 Task: Select the current location as Hilton Head Island, South Carolina, United States . Now zoom + , and verify the location . Show zoom slider
Action: Mouse moved to (99, 56)
Screenshot: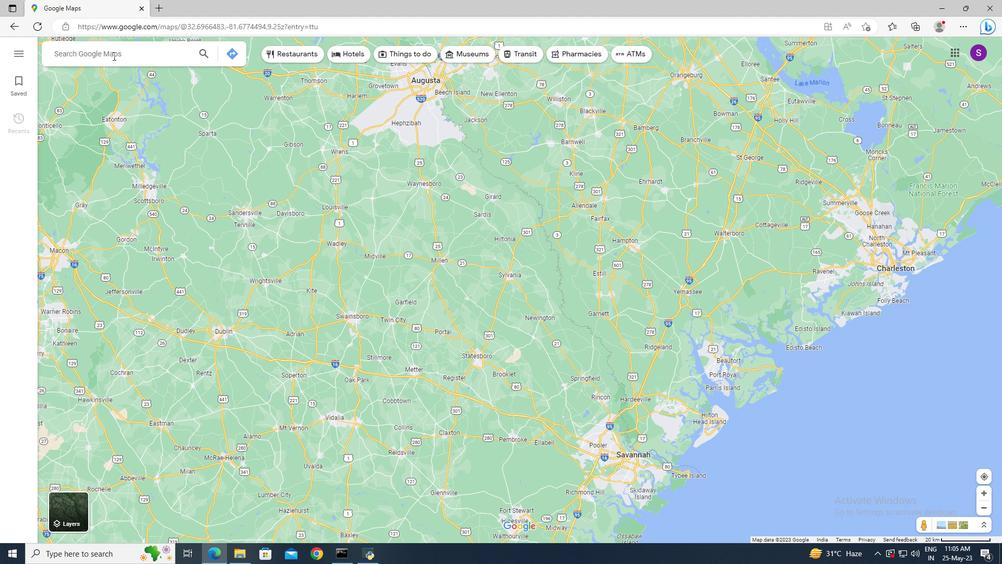 
Action: Mouse pressed left at (99, 56)
Screenshot: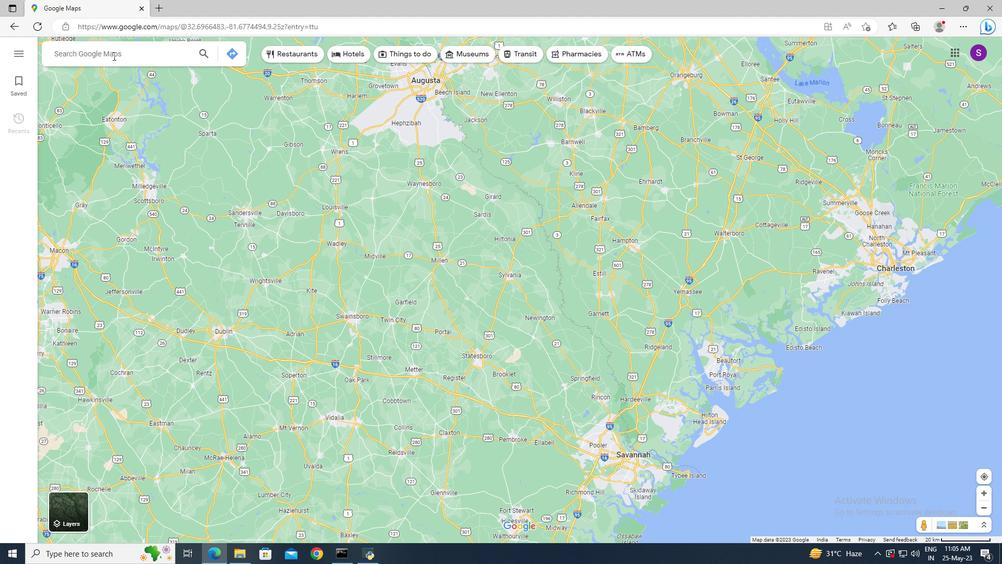 
Action: Key pressed <Key.shift>Hilton<Key.space><Key.shift>Head<Key.space><Key.shift>sland
Screenshot: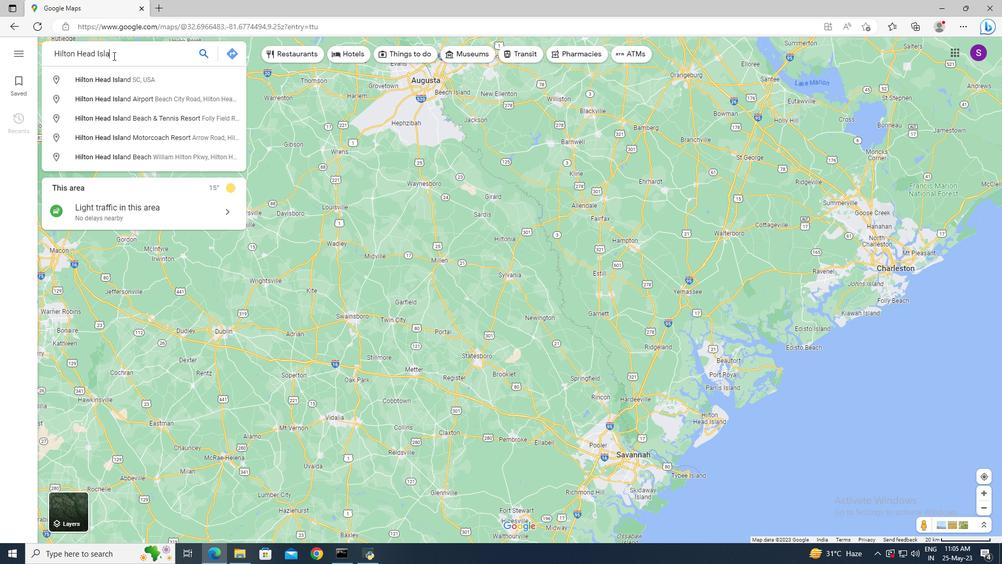 
Action: Mouse moved to (106, 73)
Screenshot: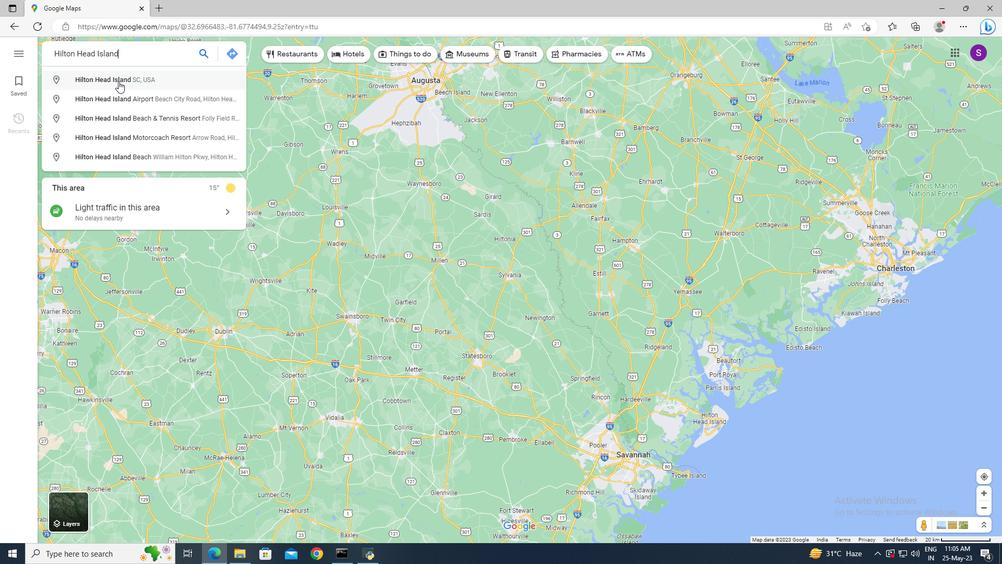 
Action: Mouse pressed left at (106, 73)
Screenshot: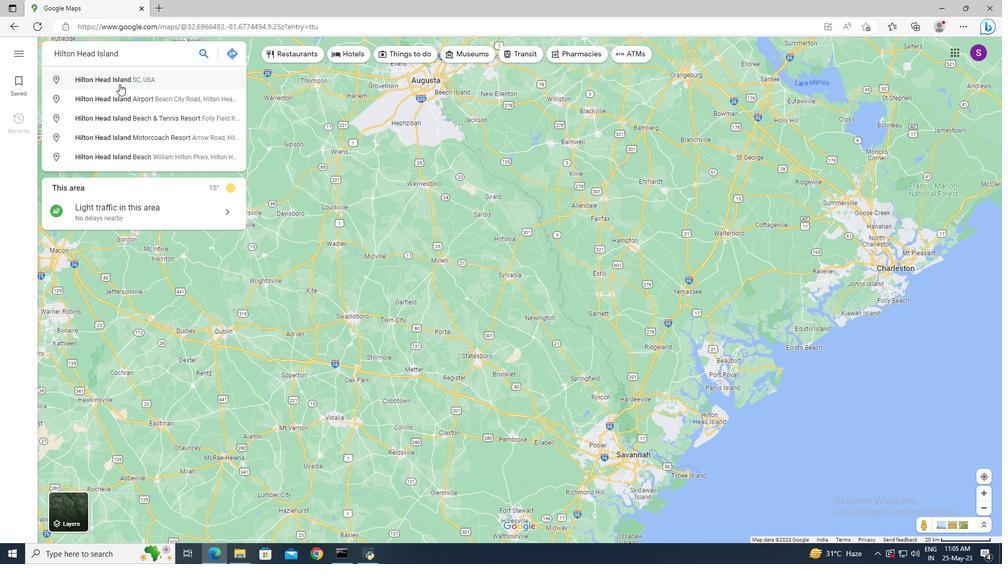 
Action: Mouse moved to (986, 494)
Screenshot: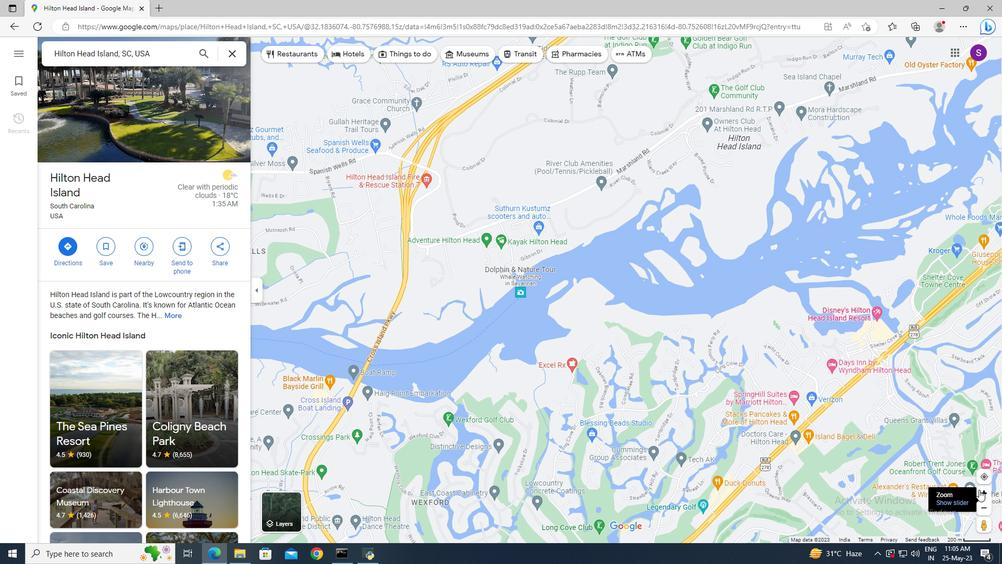 
Action: Mouse pressed left at (986, 494)
Screenshot: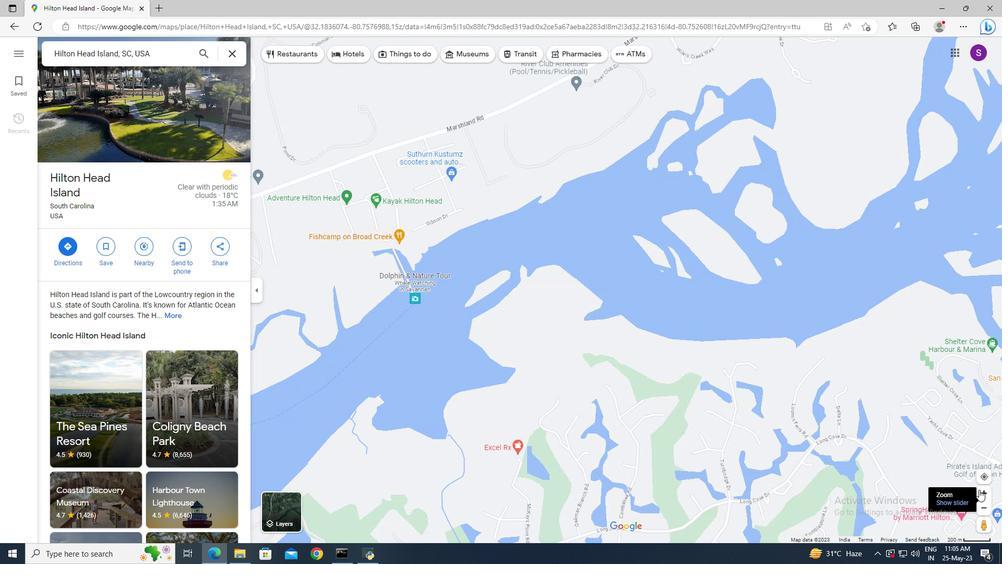 
Action: Mouse moved to (861, 359)
Screenshot: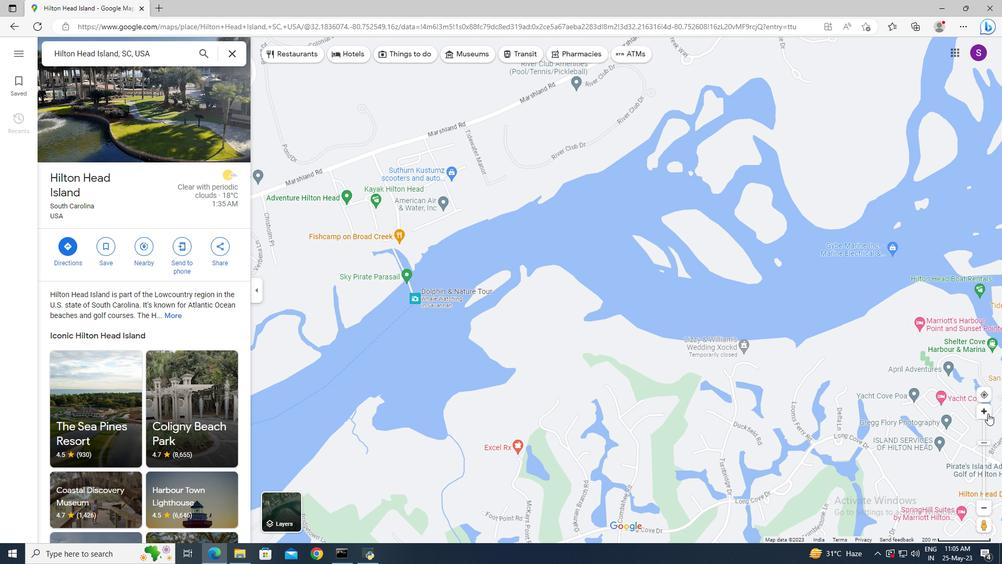 
Action: Mouse scrolled (861, 359) with delta (0, 0)
Screenshot: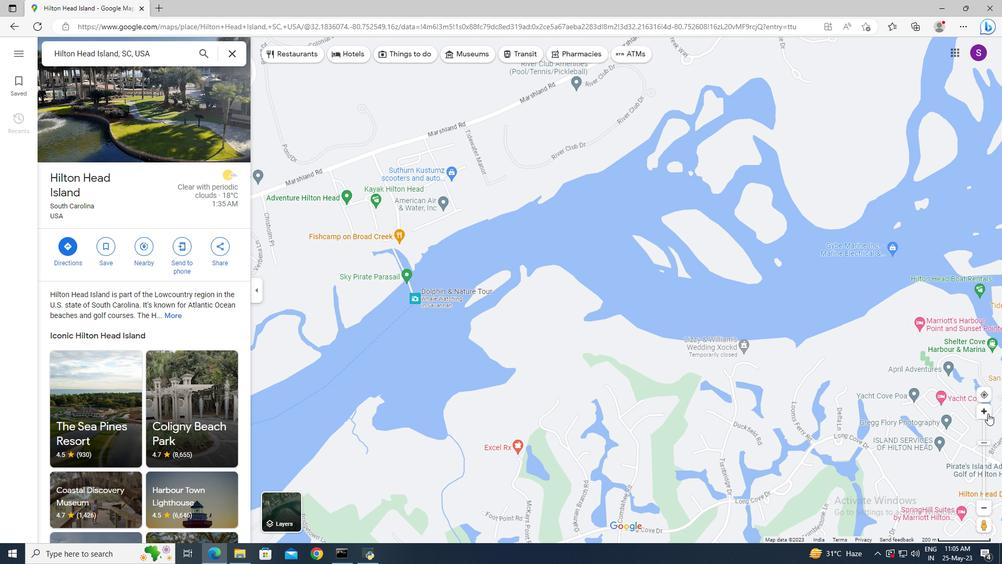 
Action: Mouse moved to (860, 359)
Screenshot: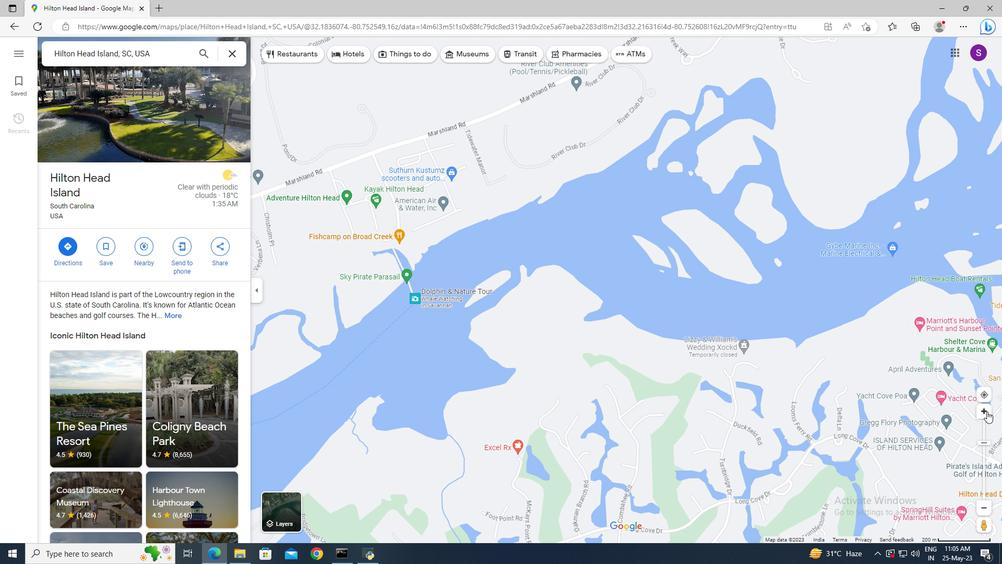 
Action: Mouse scrolled (860, 359) with delta (0, 0)
Screenshot: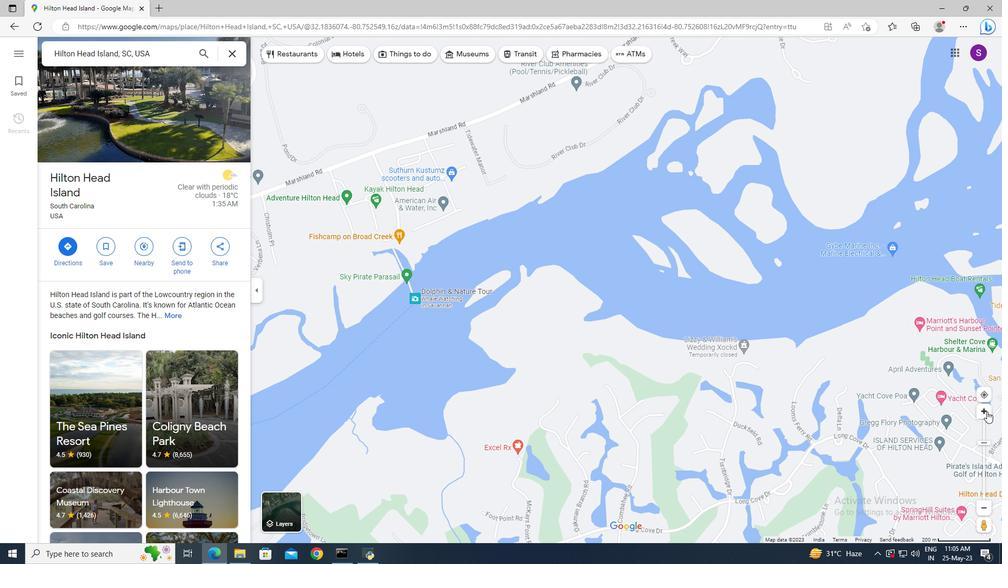 
Action: Mouse scrolled (860, 359) with delta (0, 0)
Screenshot: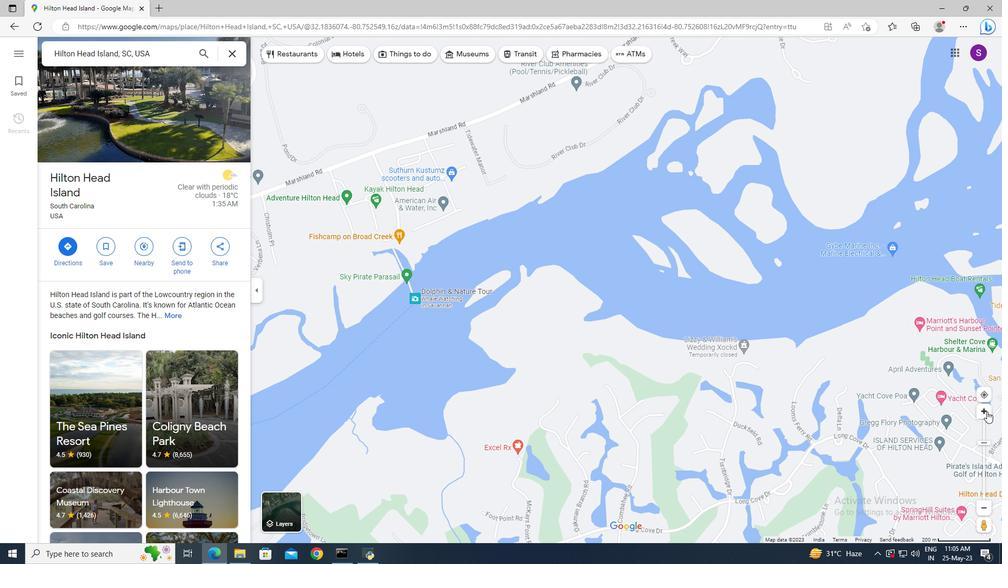 
Action: Mouse scrolled (860, 359) with delta (0, 0)
Screenshot: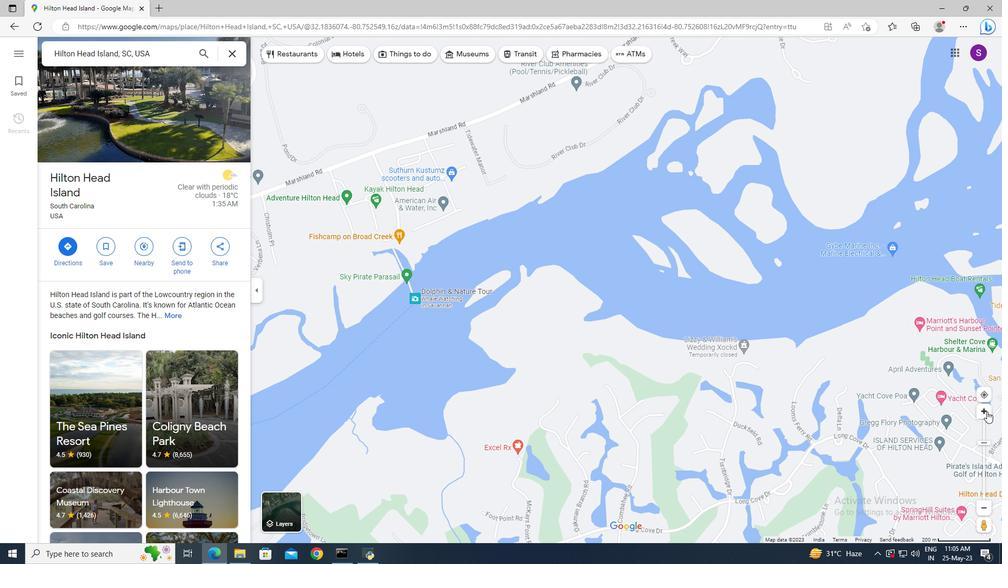 
Action: Mouse scrolled (860, 359) with delta (0, 0)
Screenshot: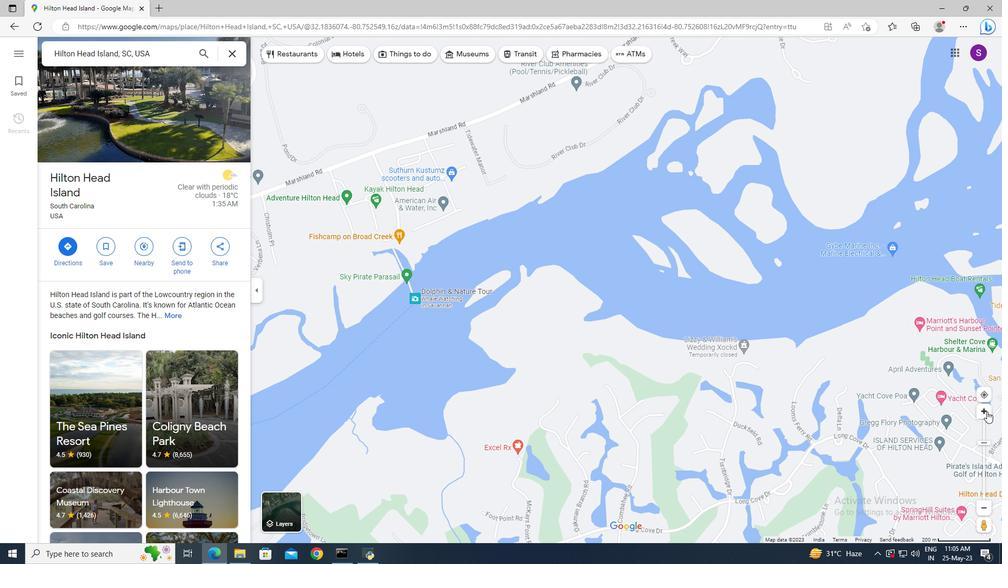 
Action: Mouse scrolled (860, 359) with delta (0, 0)
Screenshot: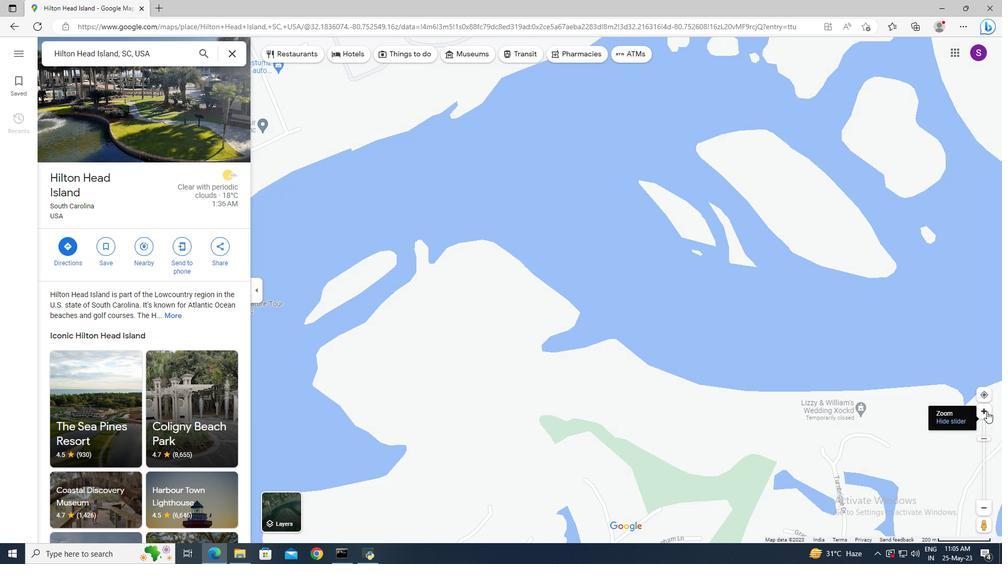 
Action: Mouse scrolled (860, 359) with delta (0, 0)
Screenshot: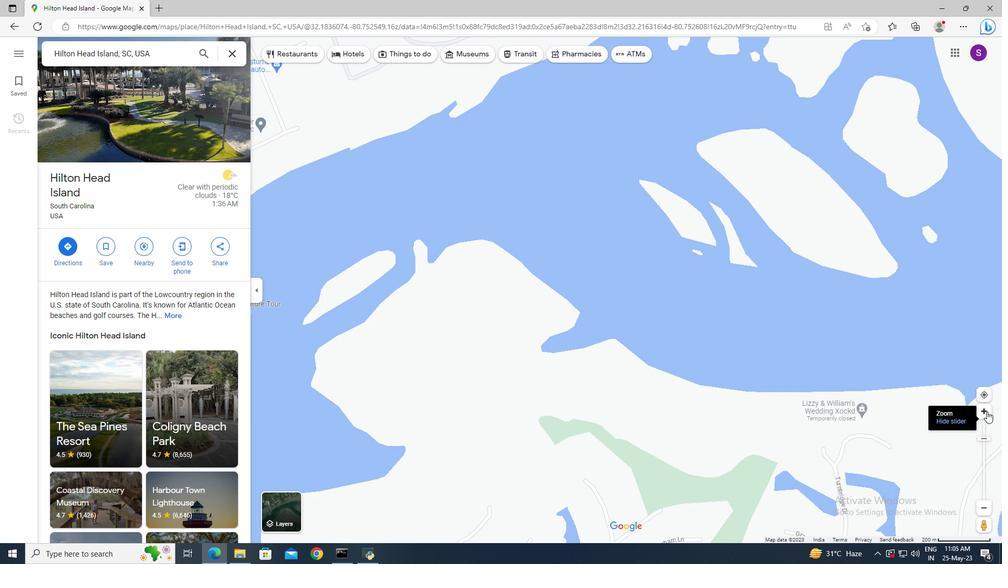 
Action: Mouse scrolled (860, 359) with delta (0, 0)
Screenshot: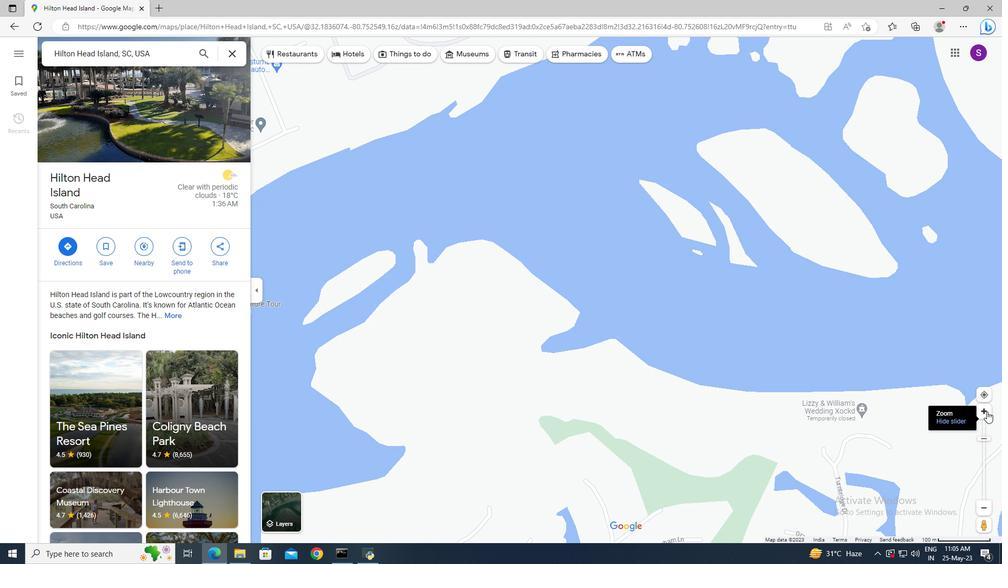 
Action: Mouse moved to (182, 59)
Screenshot: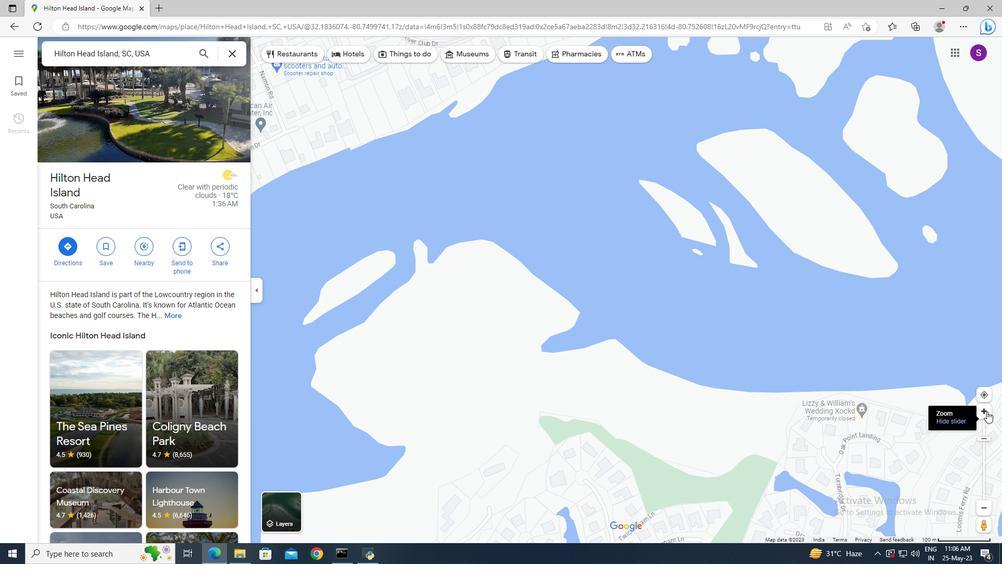
Action: Mouse pressed left at (182, 59)
Screenshot: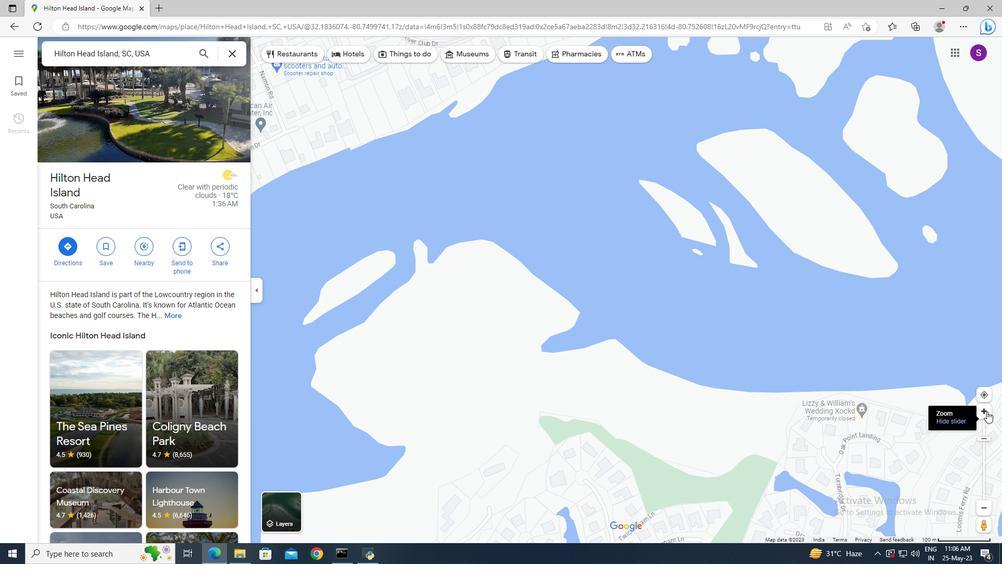 
Action: Key pressed <Key.enter>
Screenshot: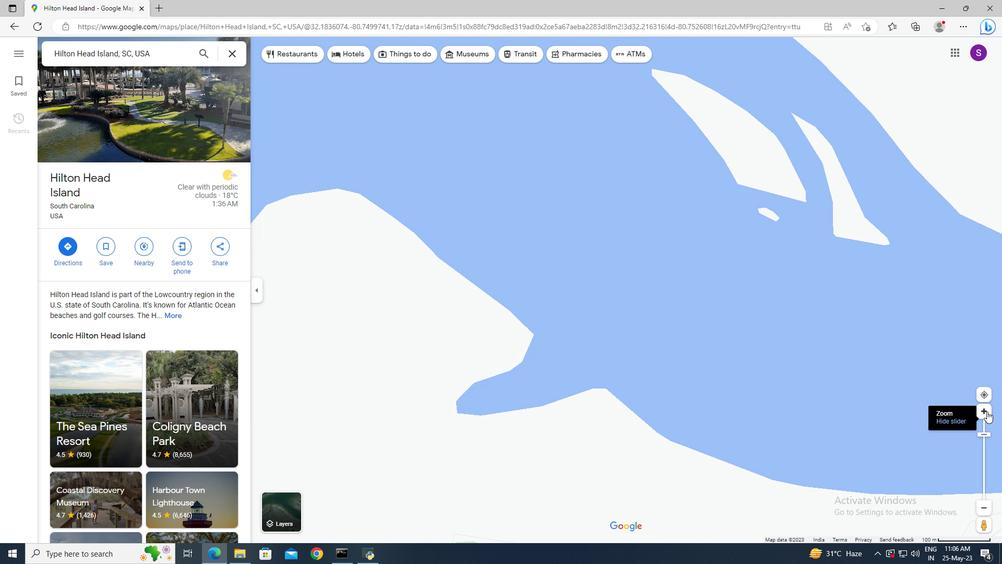 
Action: Mouse moved to (113, 55)
Screenshot: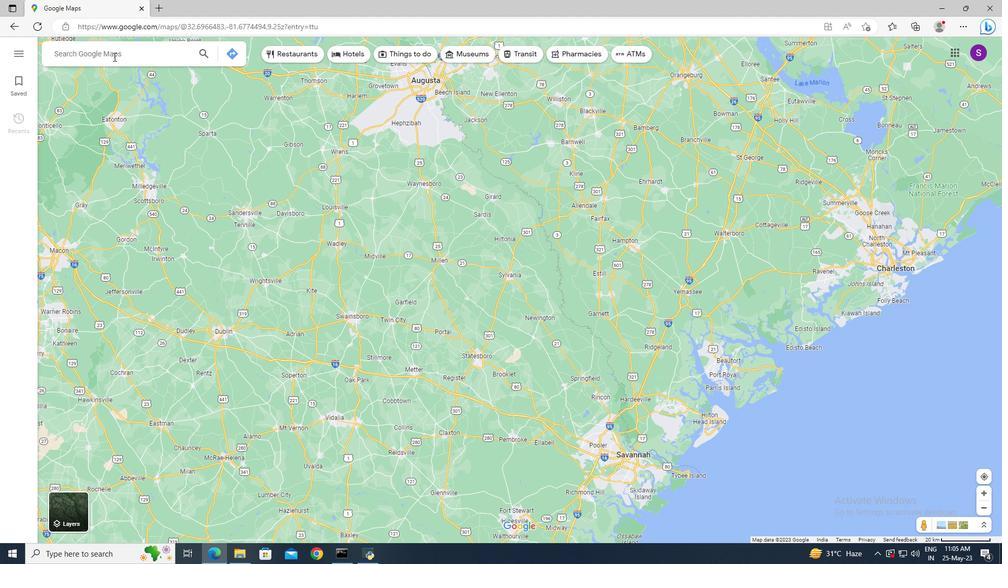 
Action: Mouse pressed left at (113, 55)
Screenshot: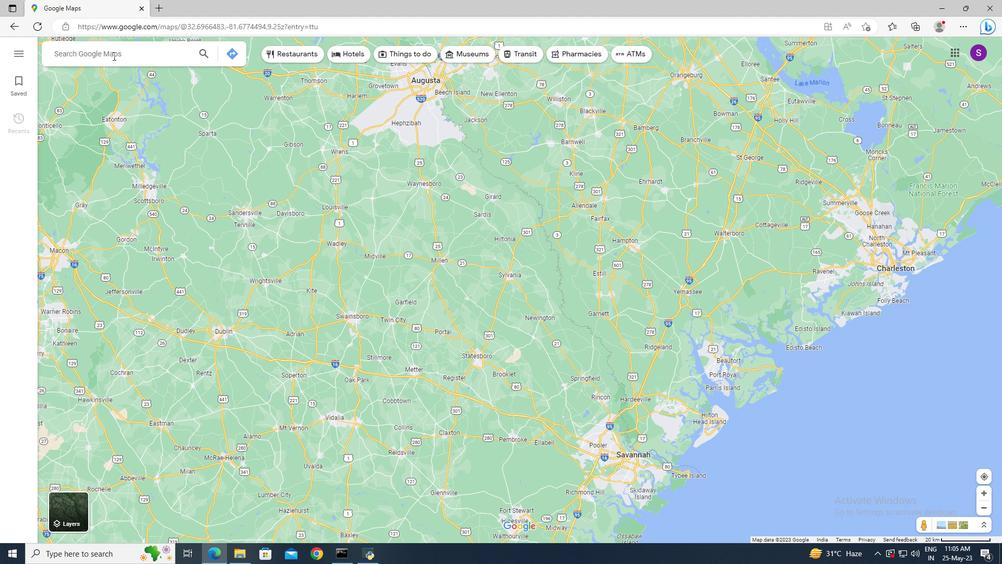 
Action: Key pressed <Key.shift>Hilton<Key.space><Key.shift>Head<Key.space><Key.shift><Key.shift>Island
Screenshot: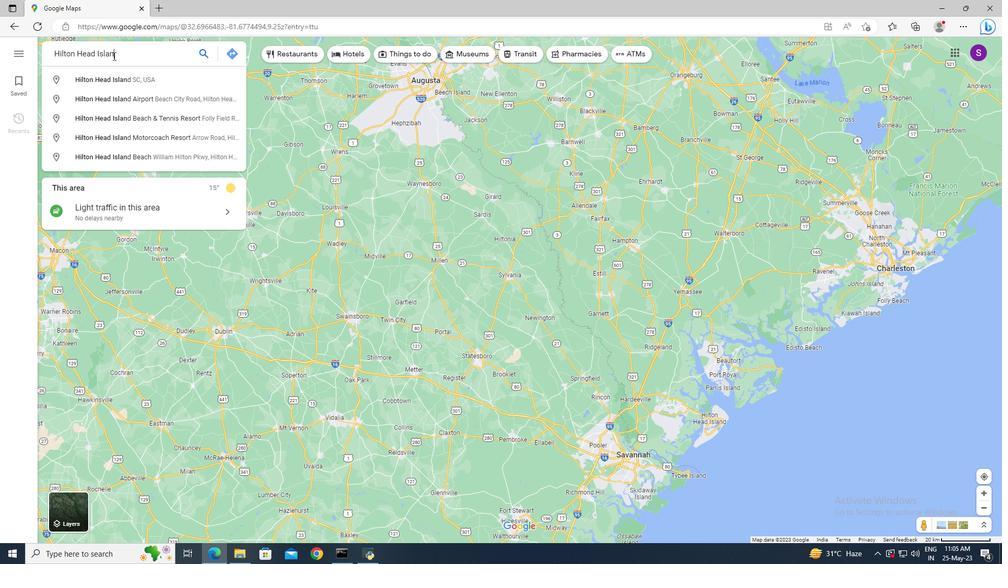 
Action: Mouse moved to (119, 84)
Screenshot: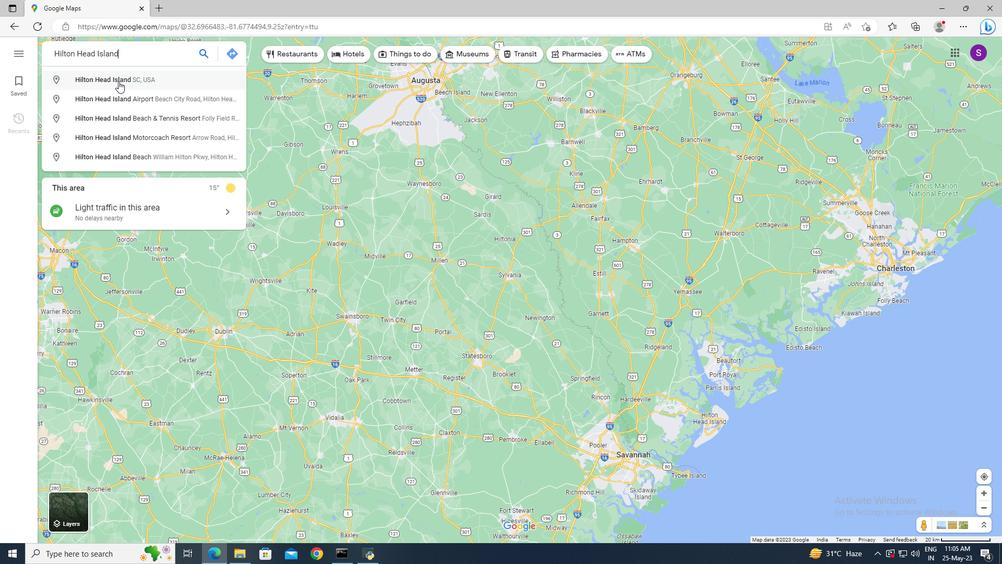 
Action: Mouse pressed left at (119, 84)
Screenshot: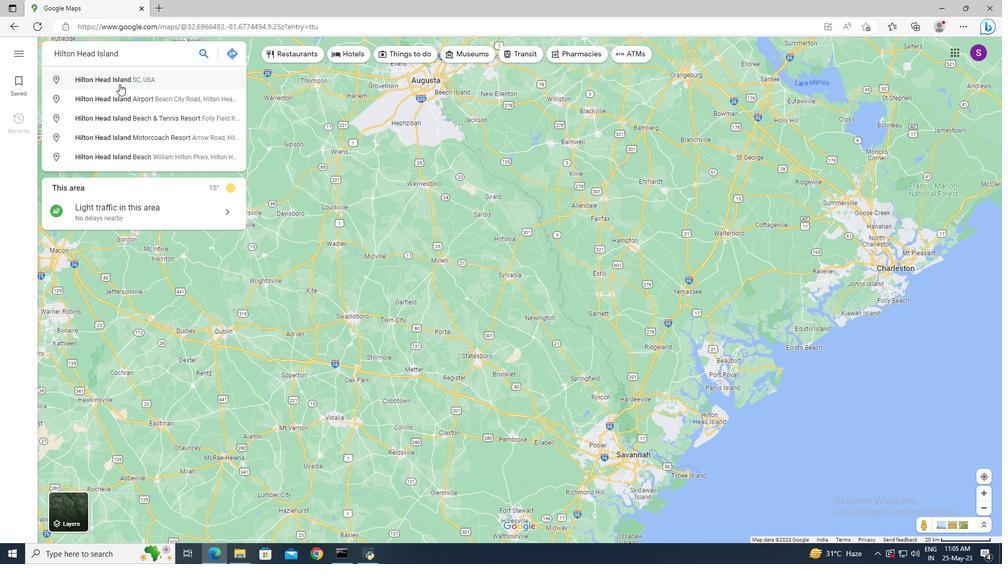 
Action: Mouse moved to (979, 489)
Screenshot: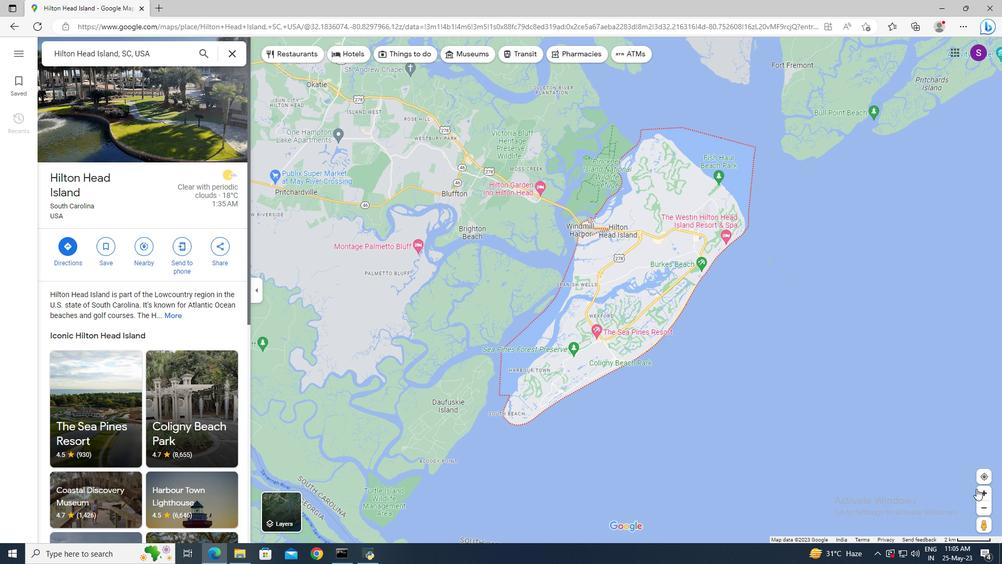 
Action: Mouse pressed left at (979, 489)
Screenshot: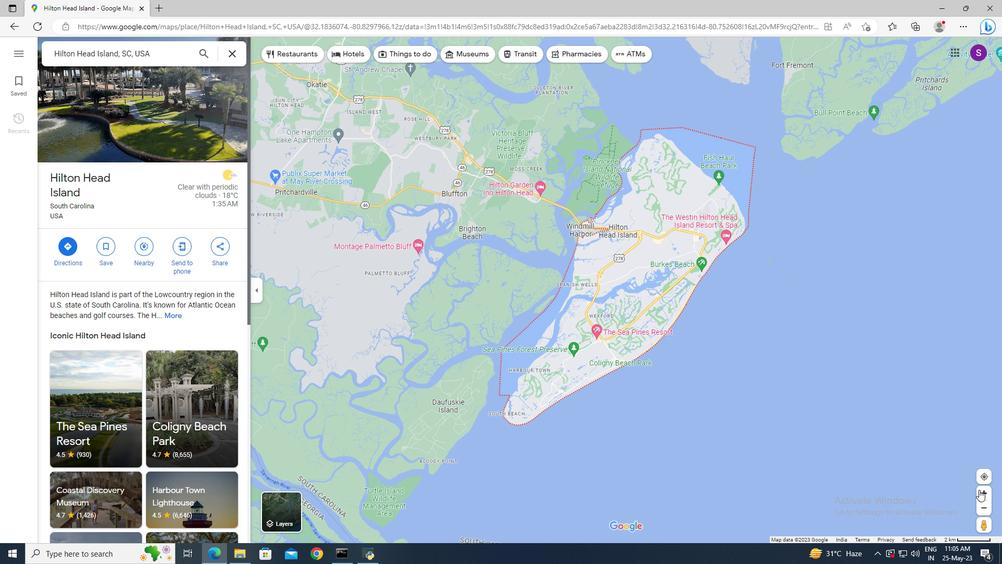 
Action: Mouse pressed left at (979, 489)
Screenshot: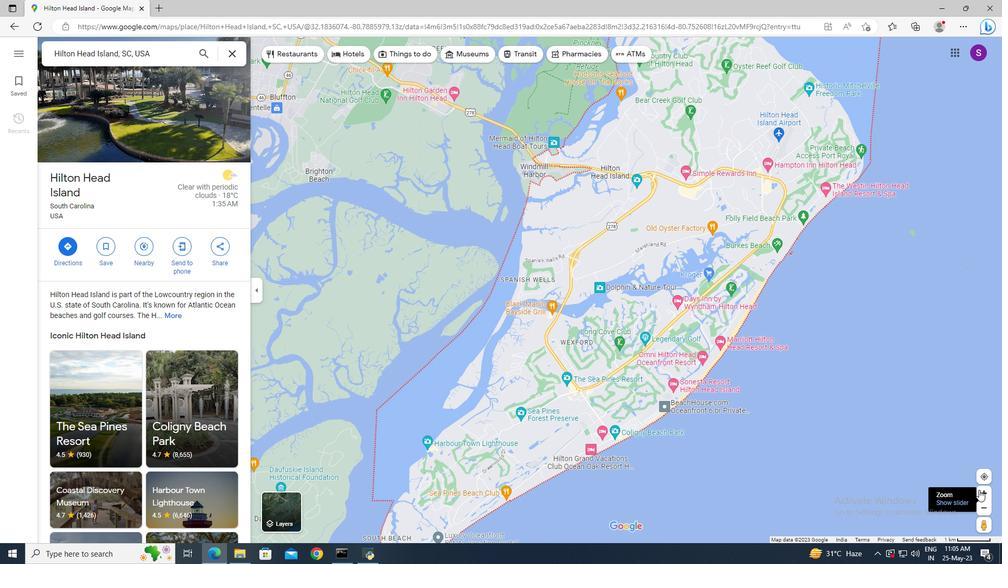 
Action: Mouse pressed left at (979, 489)
Screenshot: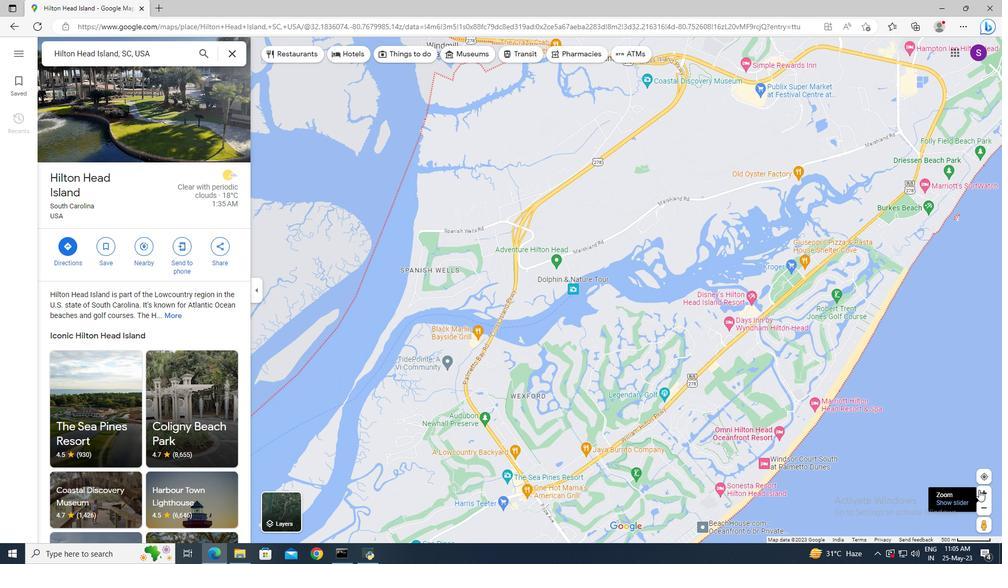 
Action: Mouse pressed left at (979, 489)
Screenshot: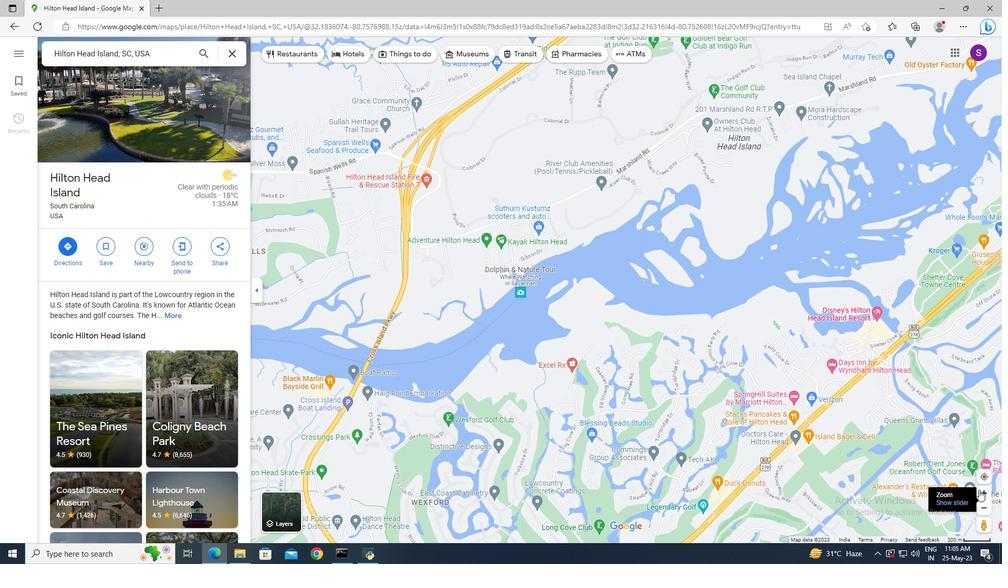 
Action: Mouse moved to (962, 500)
Screenshot: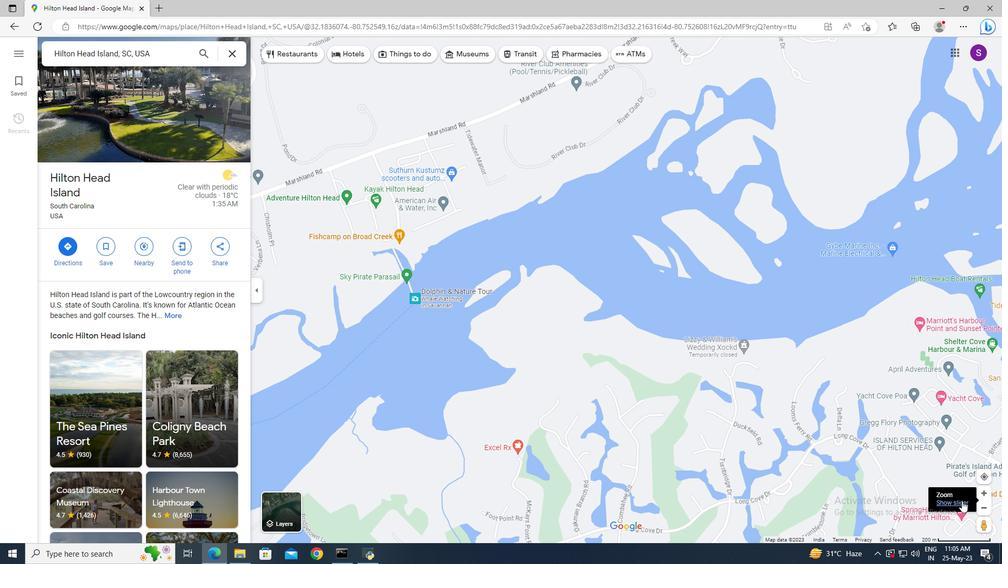 
Action: Mouse pressed left at (962, 500)
Screenshot: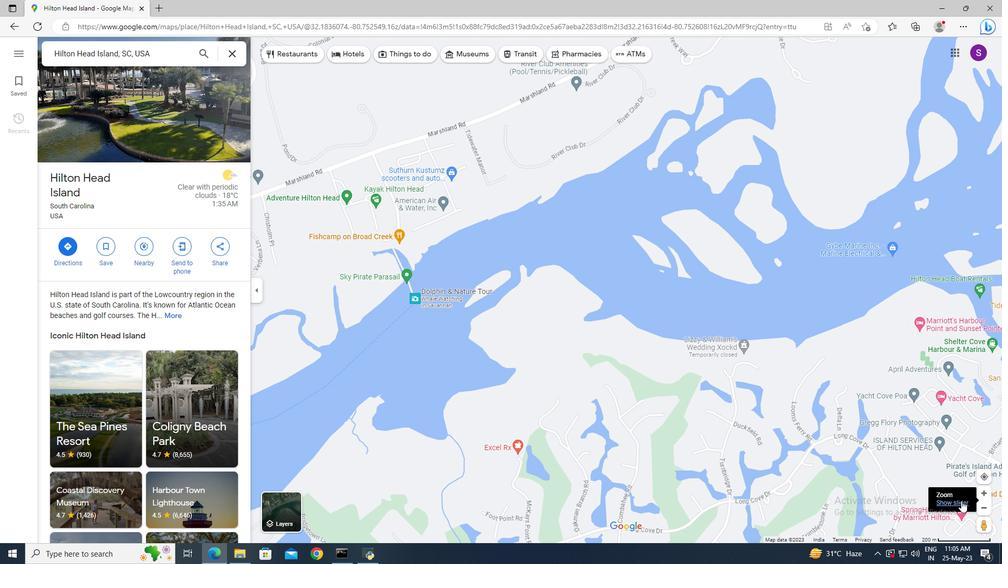 
Action: Mouse moved to (987, 411)
Screenshot: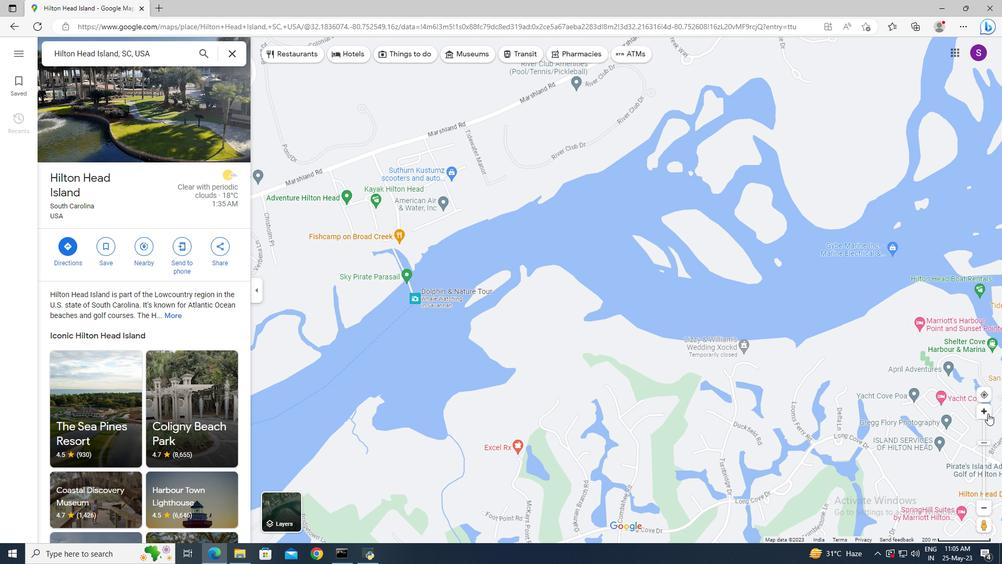 
Action: Mouse pressed left at (987, 411)
Screenshot: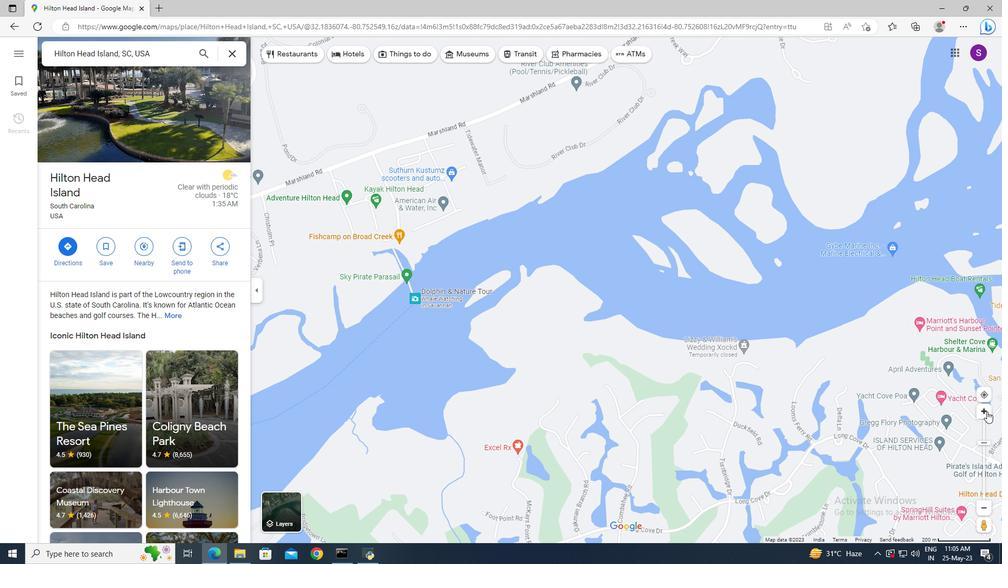 
Action: Mouse pressed left at (987, 411)
Screenshot: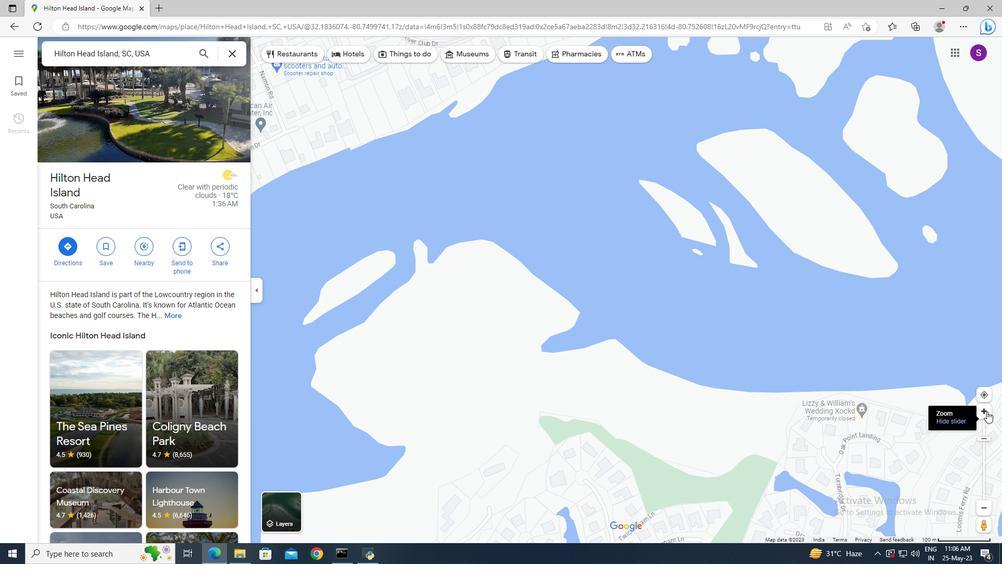 
Action: Mouse moved to (156, 139)
Screenshot: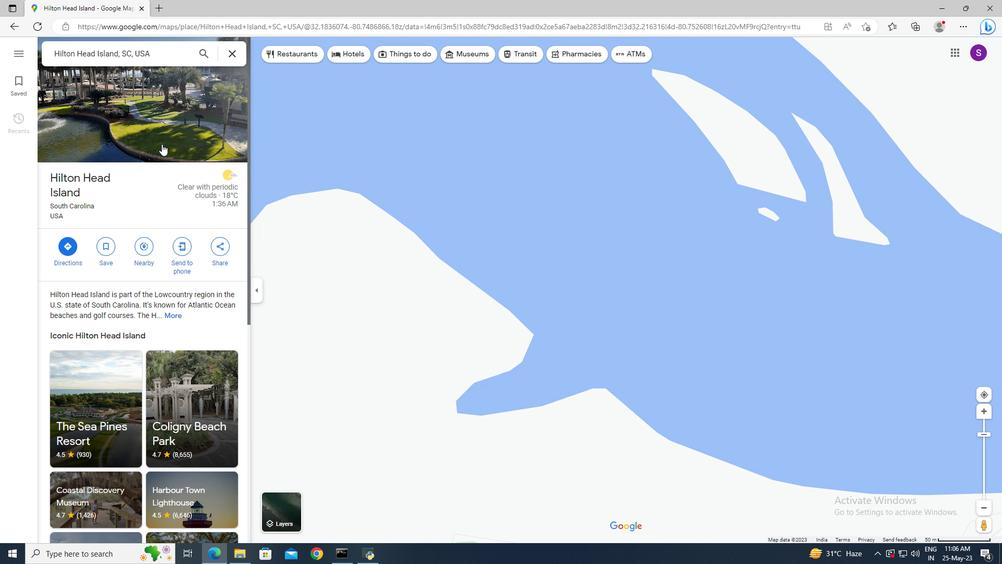
Action: Mouse pressed left at (156, 139)
Screenshot: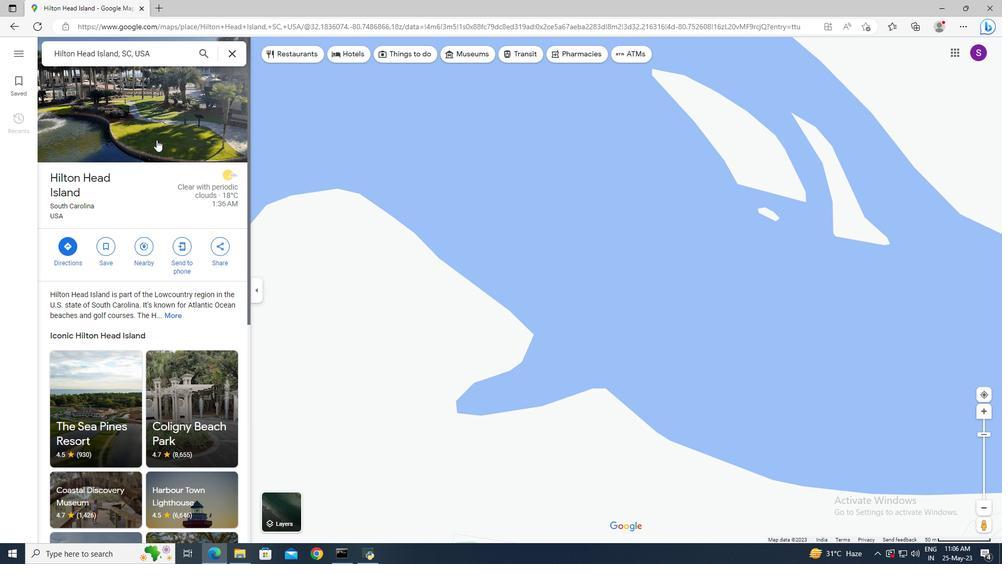 
Action: Mouse moved to (640, 466)
Screenshot: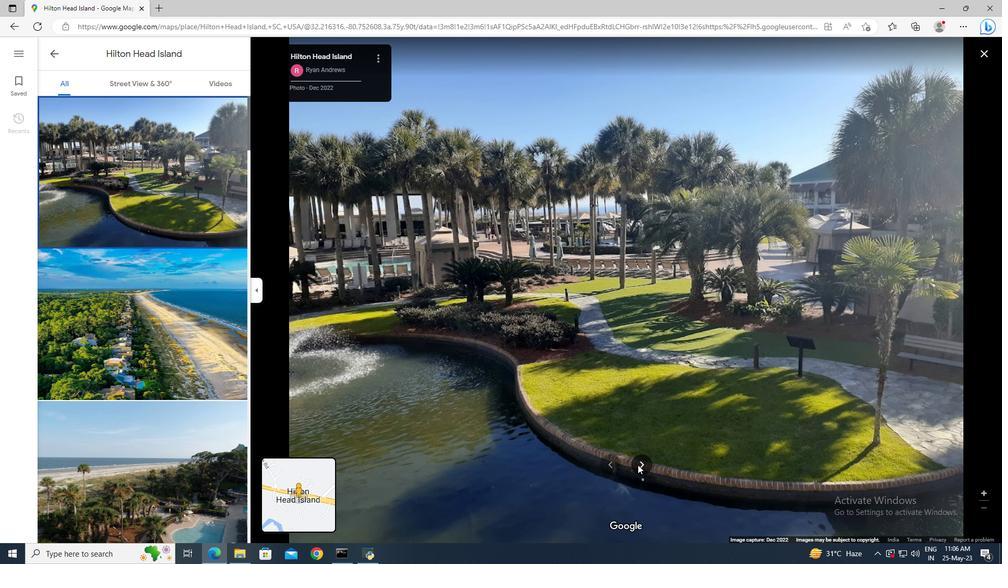 
Action: Mouse pressed left at (640, 466)
Screenshot: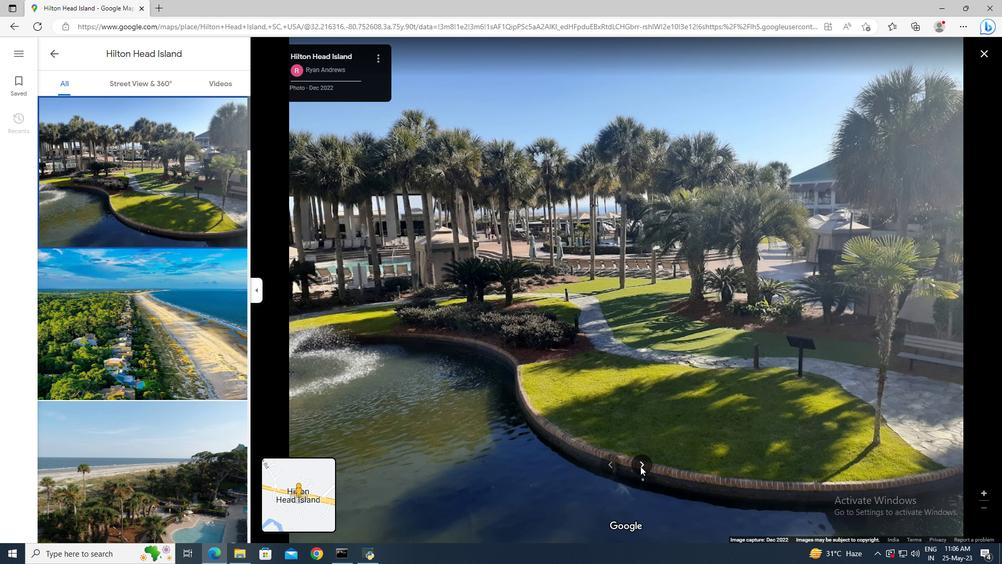 
Action: Mouse pressed left at (640, 466)
Screenshot: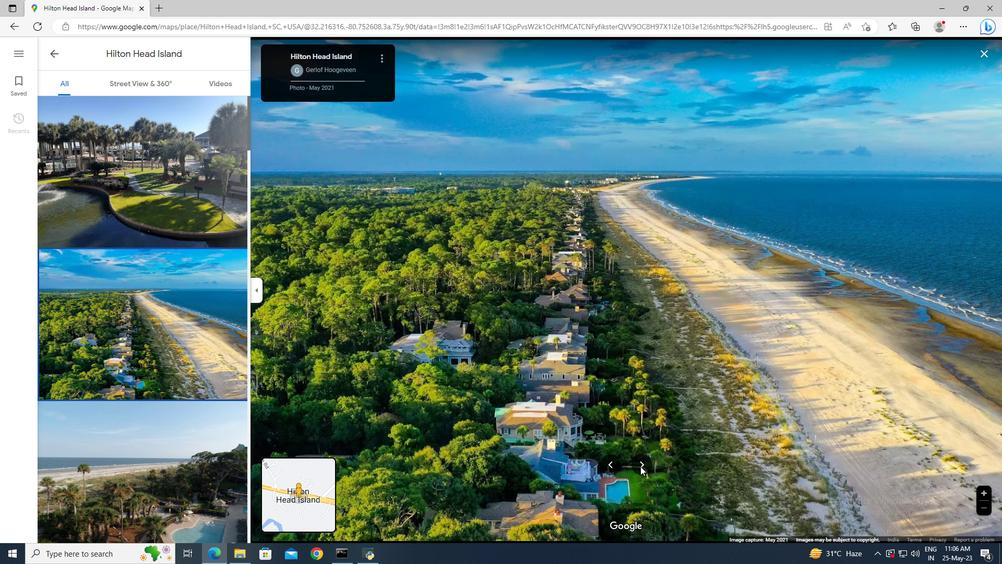 
Action: Mouse moved to (988, 49)
Screenshot: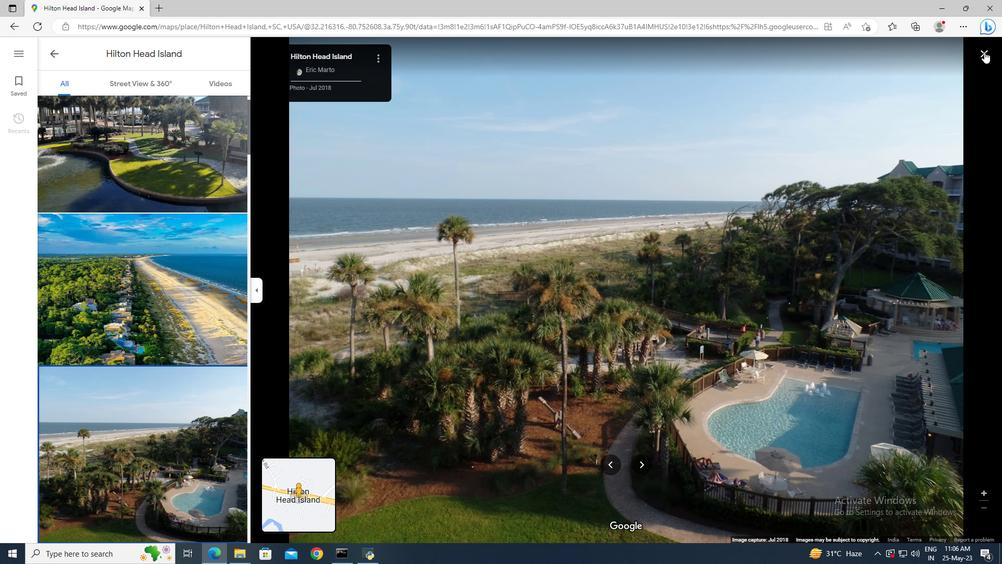 
Action: Mouse pressed left at (988, 49)
Screenshot: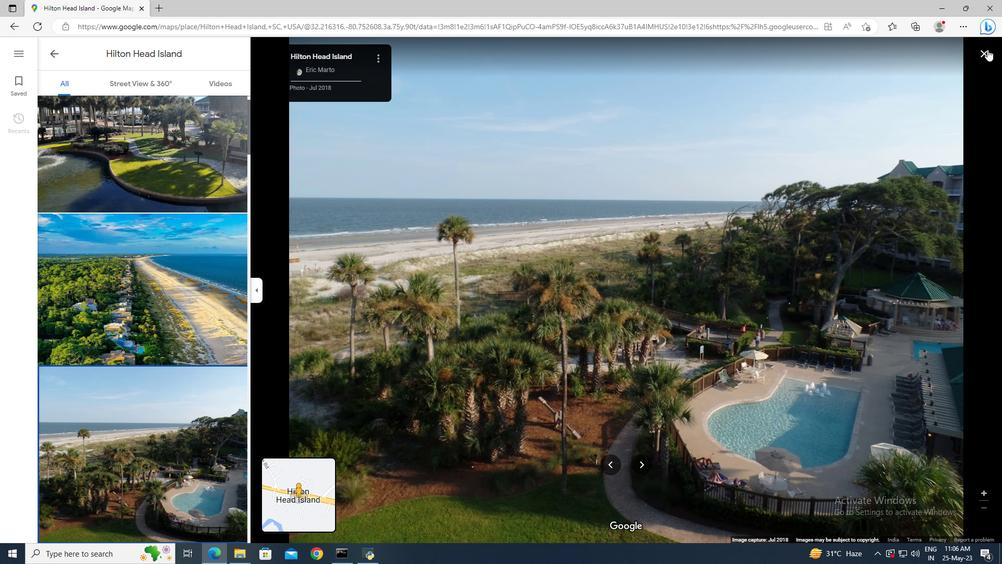 
Action: Mouse moved to (500, 293)
Screenshot: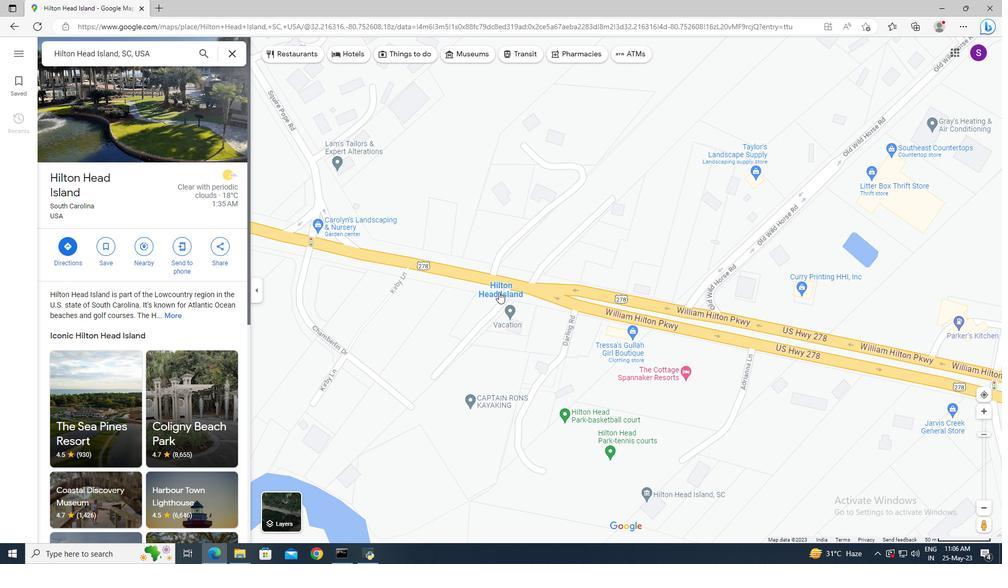 
Action: Mouse pressed left at (500, 293)
Screenshot: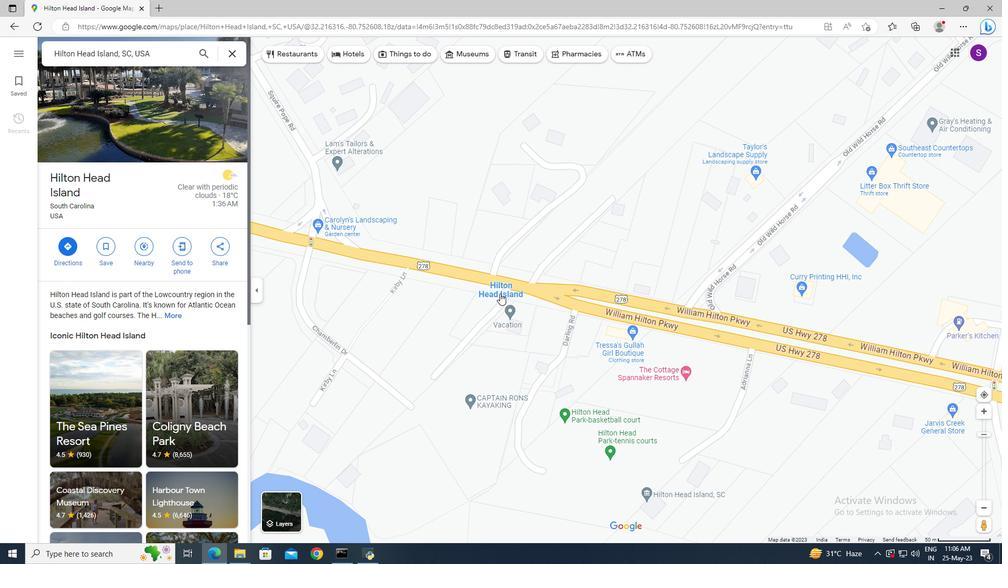 
